 Task: Create a due date automation trigger when advanced on, on the wednesday before a card is due add fields with custom field "Resume" set to a date between 1 and 7 working days ago at 11:00 AM.
Action: Mouse moved to (980, 79)
Screenshot: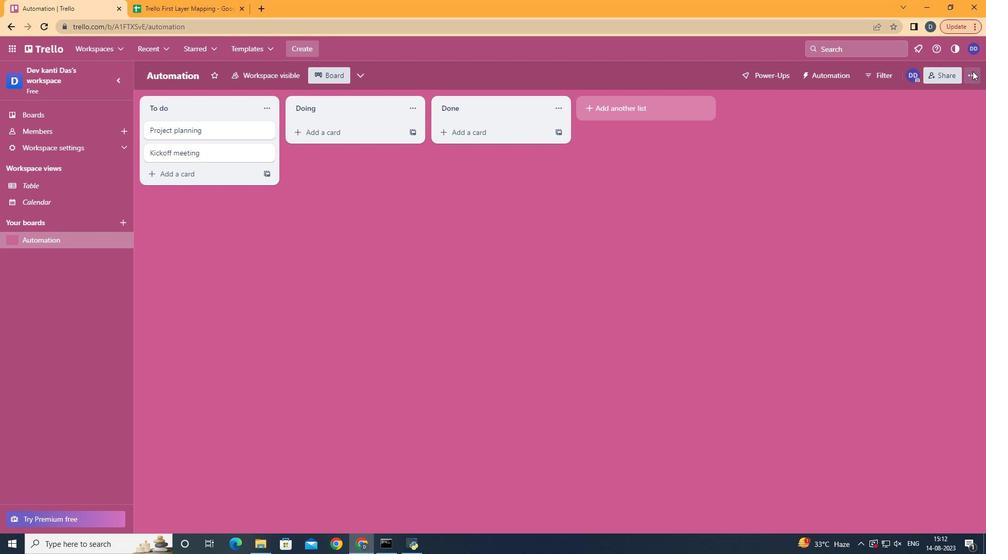 
Action: Mouse pressed left at (980, 79)
Screenshot: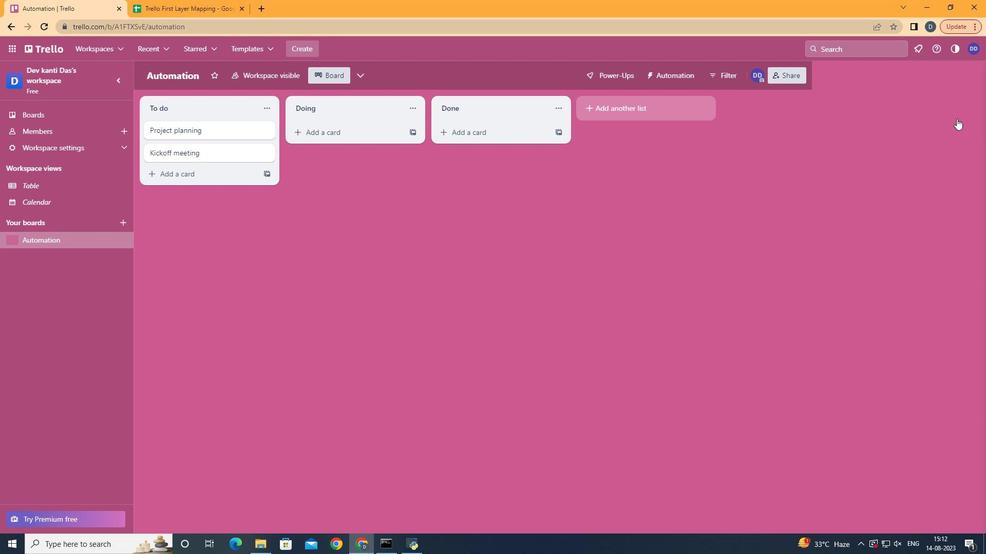 
Action: Mouse moved to (903, 220)
Screenshot: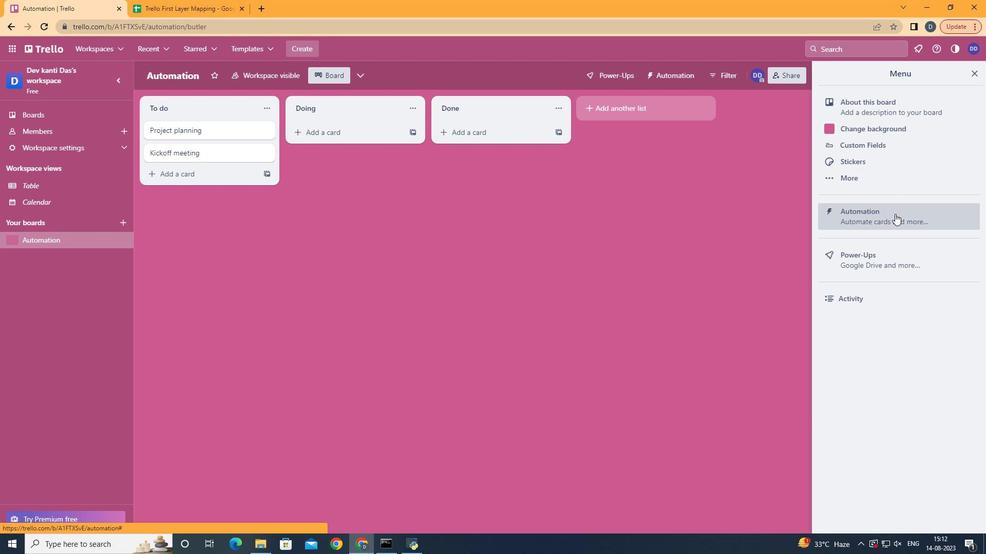 
Action: Mouse pressed left at (903, 220)
Screenshot: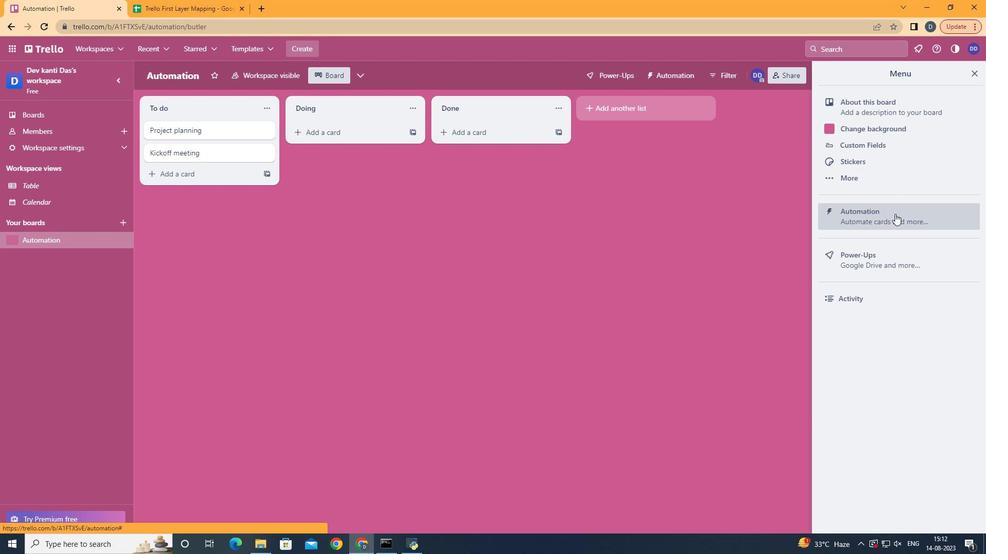 
Action: Mouse moved to (183, 223)
Screenshot: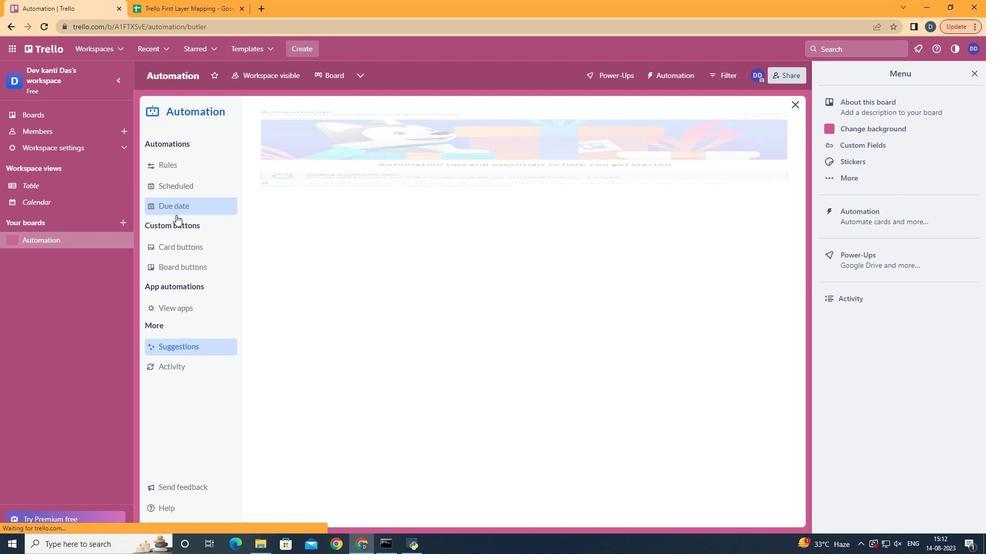 
Action: Mouse pressed left at (183, 223)
Screenshot: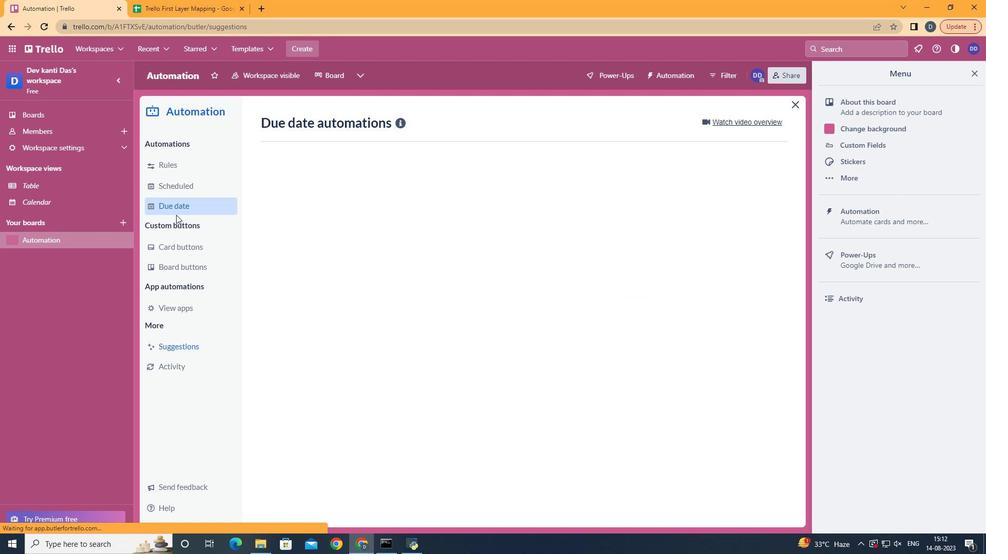 
Action: Mouse moved to (725, 132)
Screenshot: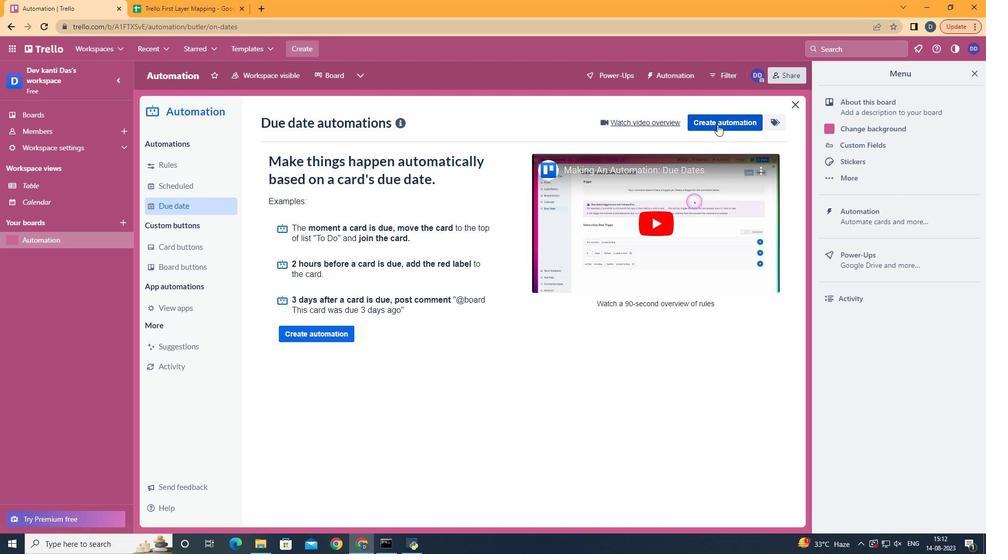 
Action: Mouse pressed left at (725, 132)
Screenshot: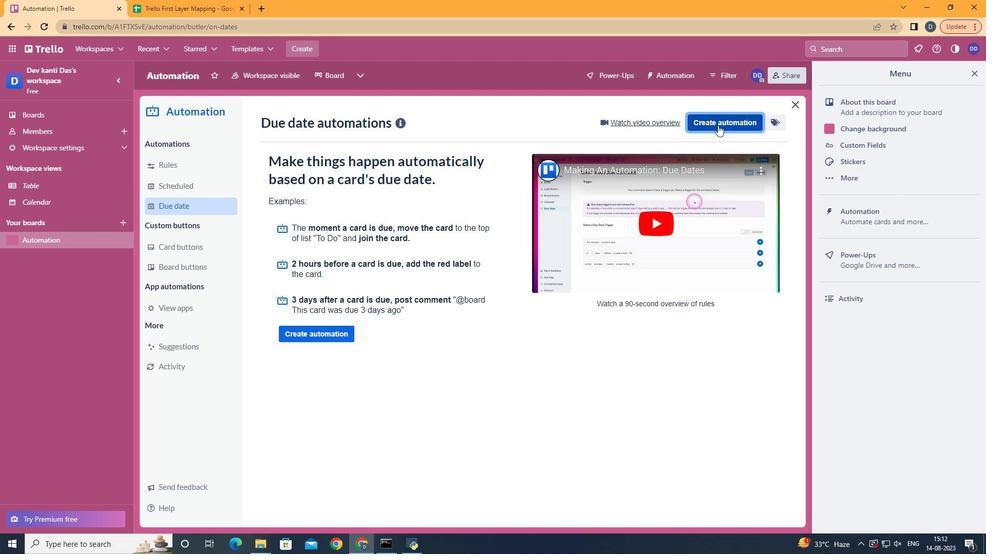 
Action: Mouse moved to (541, 226)
Screenshot: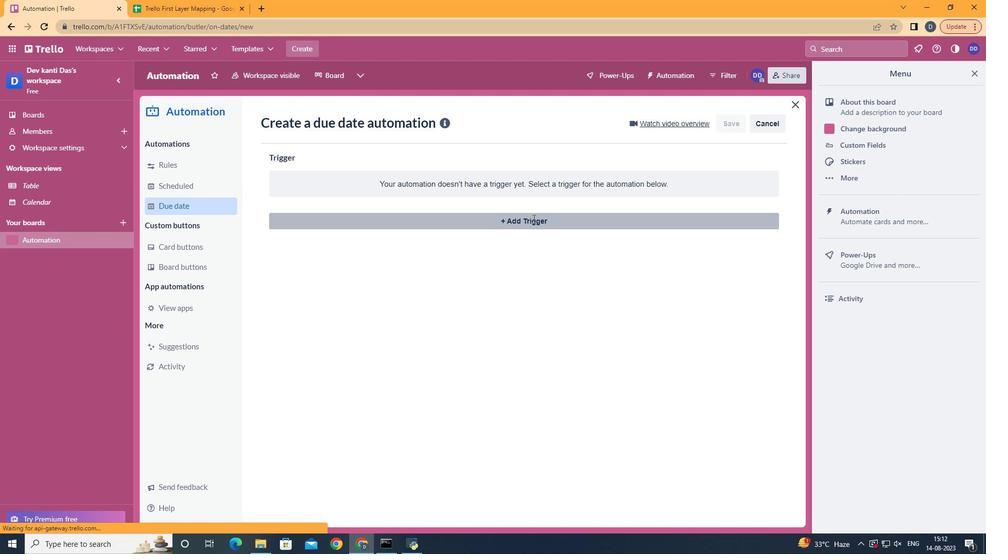 
Action: Mouse pressed left at (541, 226)
Screenshot: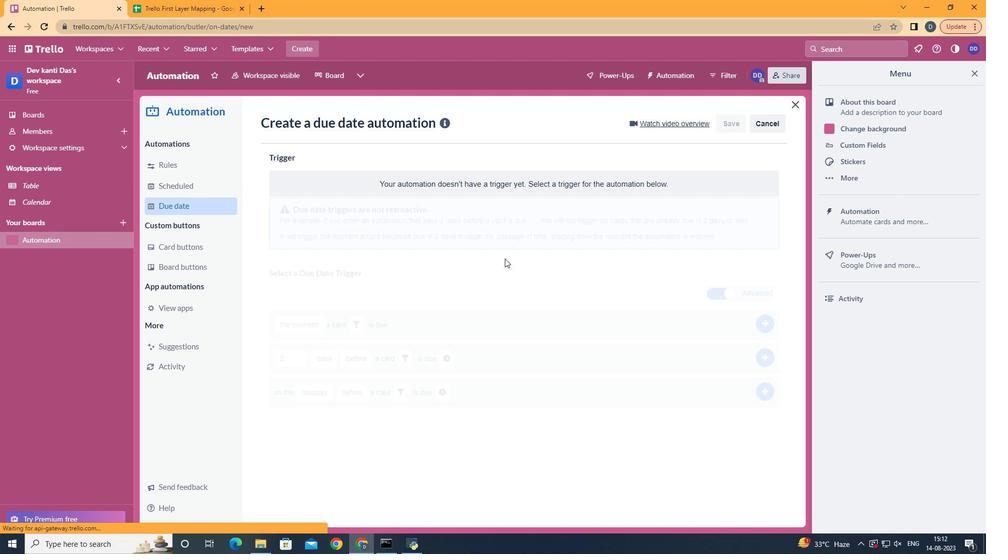 
Action: Mouse moved to (338, 319)
Screenshot: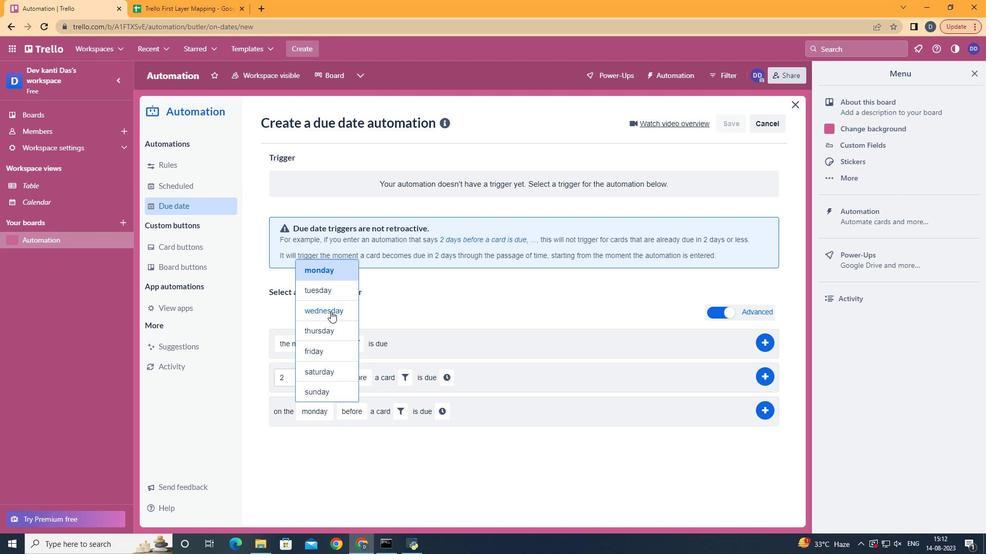 
Action: Mouse pressed left at (338, 319)
Screenshot: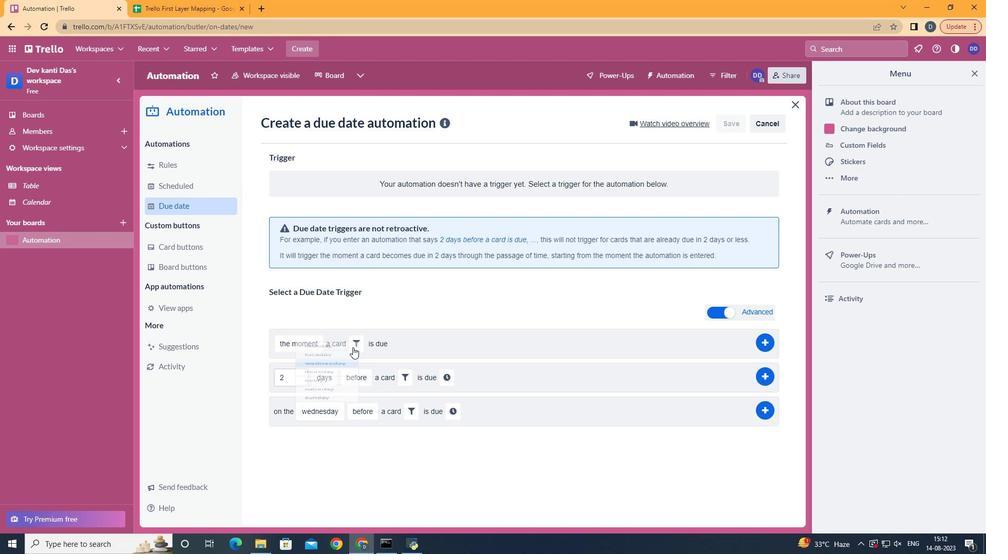 
Action: Mouse moved to (425, 424)
Screenshot: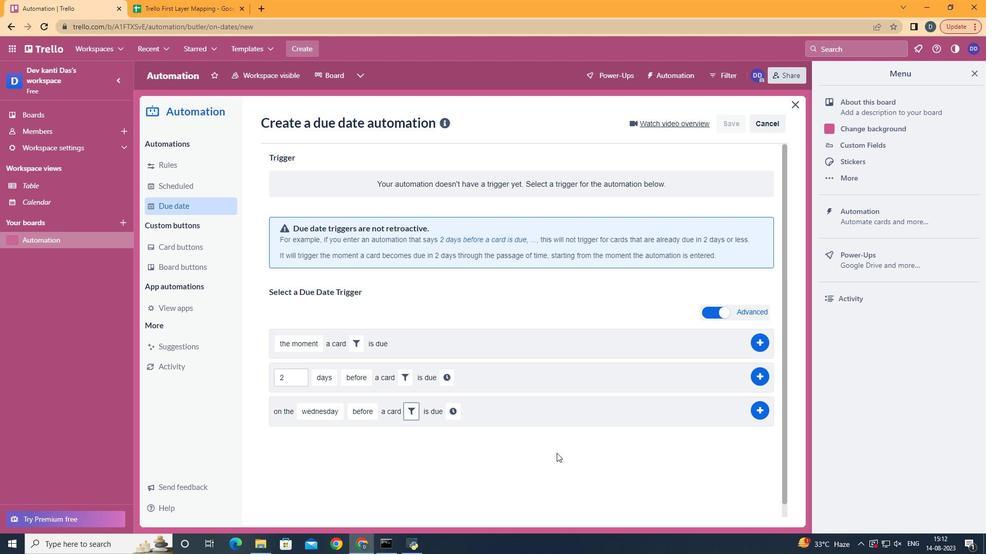 
Action: Mouse pressed left at (425, 424)
Screenshot: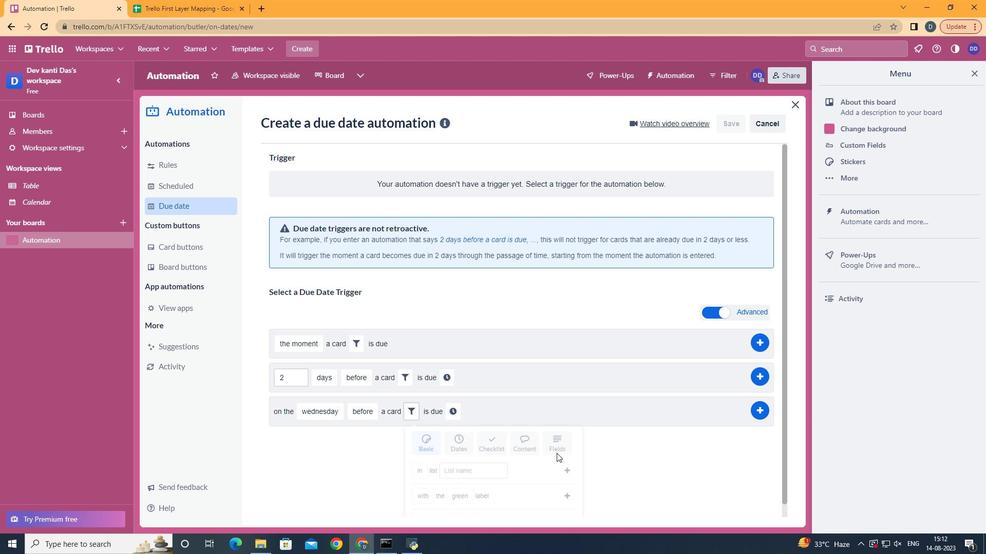 
Action: Mouse moved to (591, 452)
Screenshot: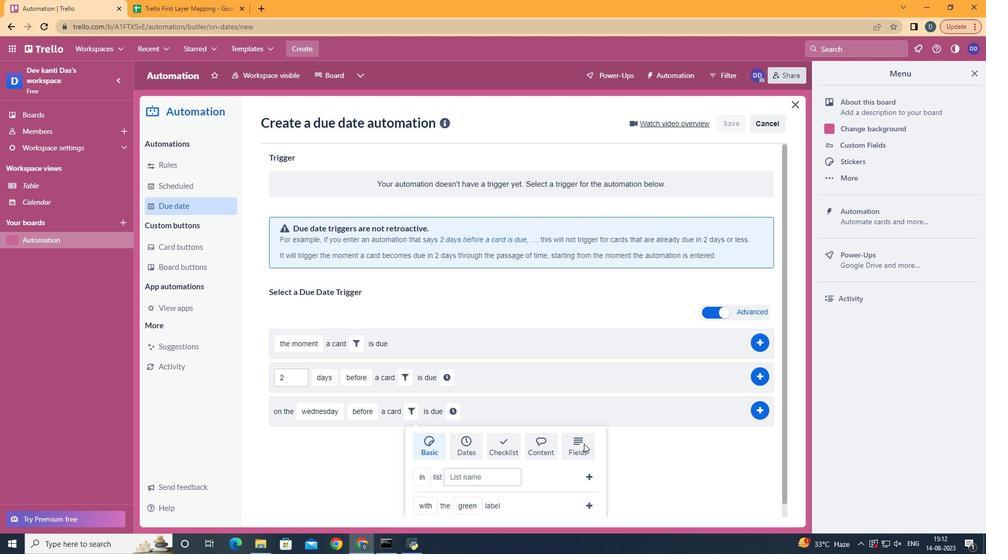 
Action: Mouse pressed left at (591, 452)
Screenshot: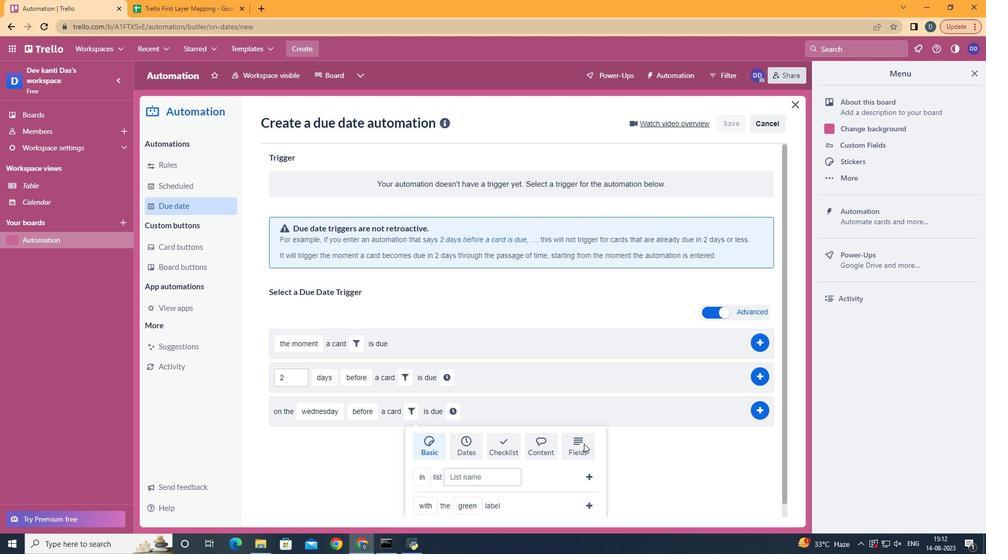 
Action: Mouse scrolled (591, 451) with delta (0, 0)
Screenshot: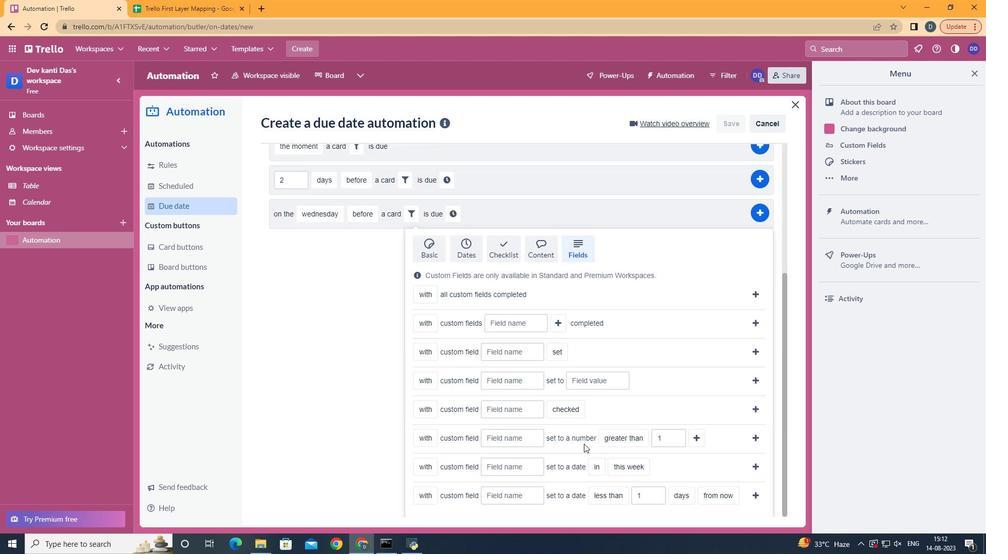 
Action: Mouse scrolled (591, 451) with delta (0, 0)
Screenshot: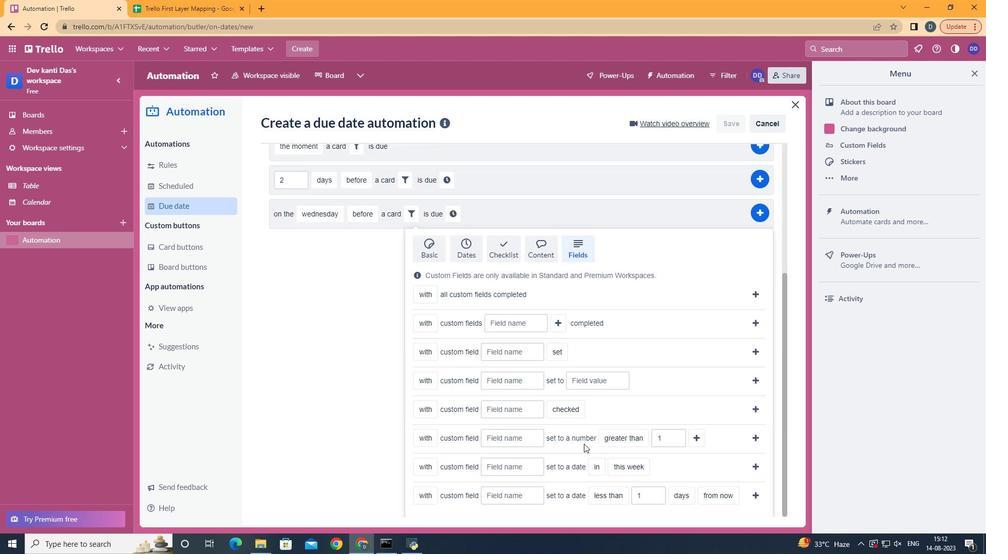 
Action: Mouse scrolled (591, 451) with delta (0, -1)
Screenshot: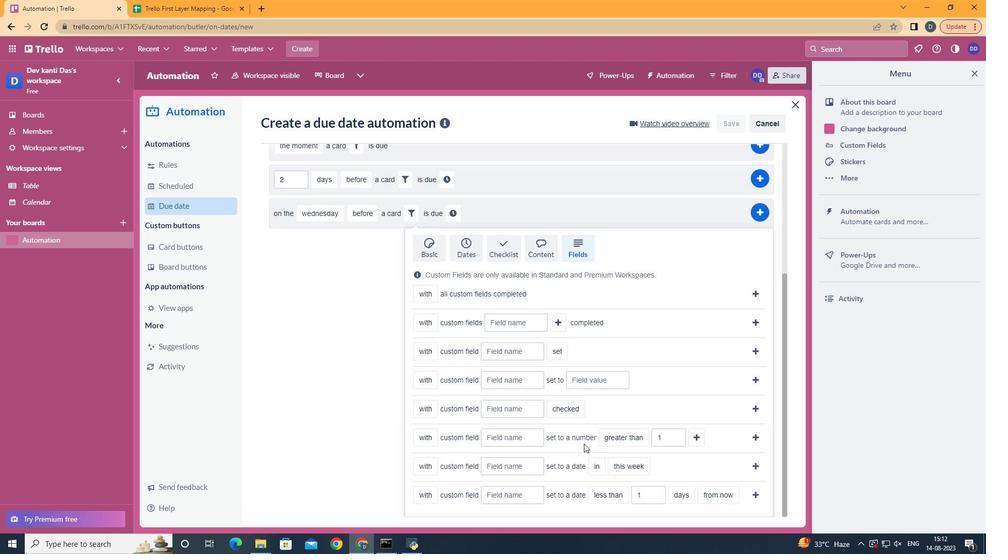 
Action: Mouse scrolled (591, 451) with delta (0, 0)
Screenshot: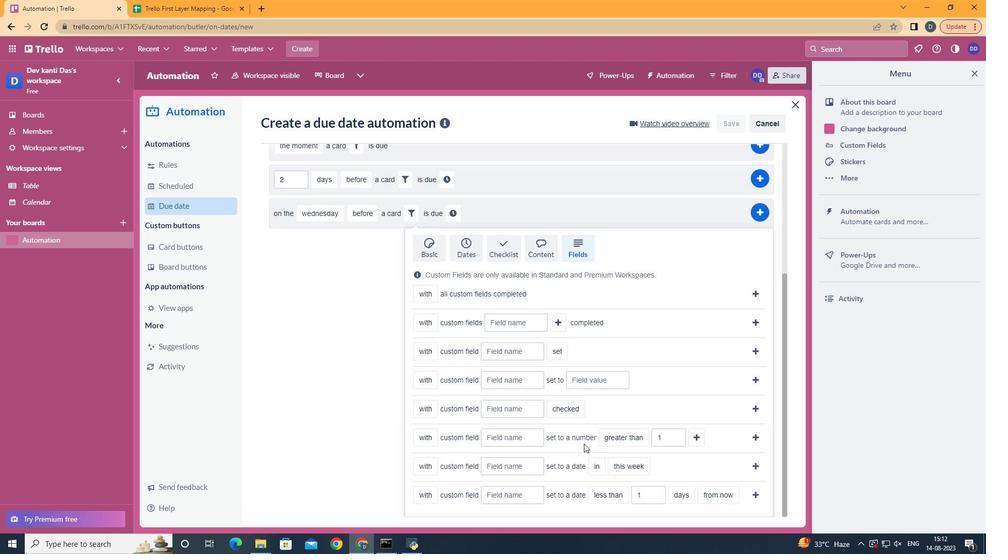 
Action: Mouse scrolled (591, 451) with delta (0, -1)
Screenshot: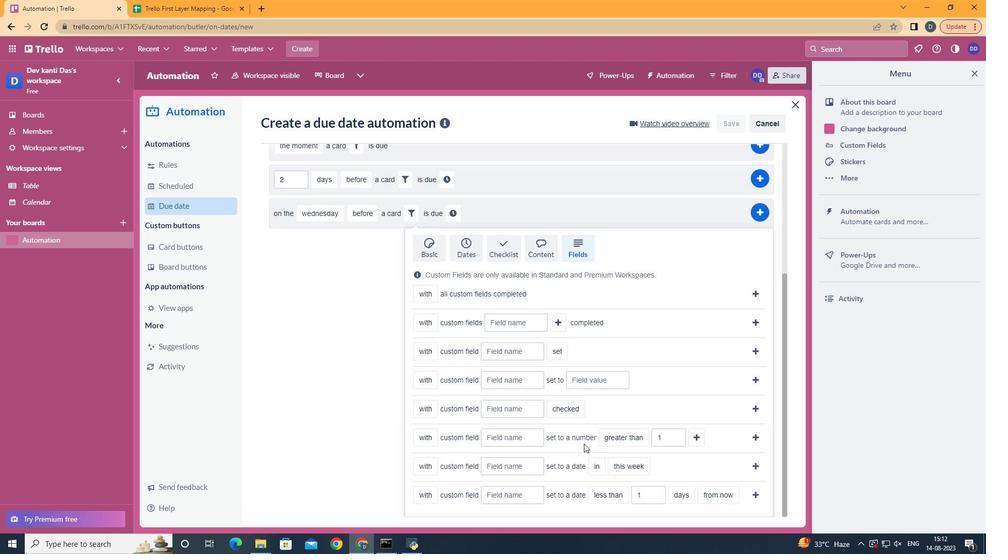 
Action: Mouse scrolled (591, 451) with delta (0, 0)
Screenshot: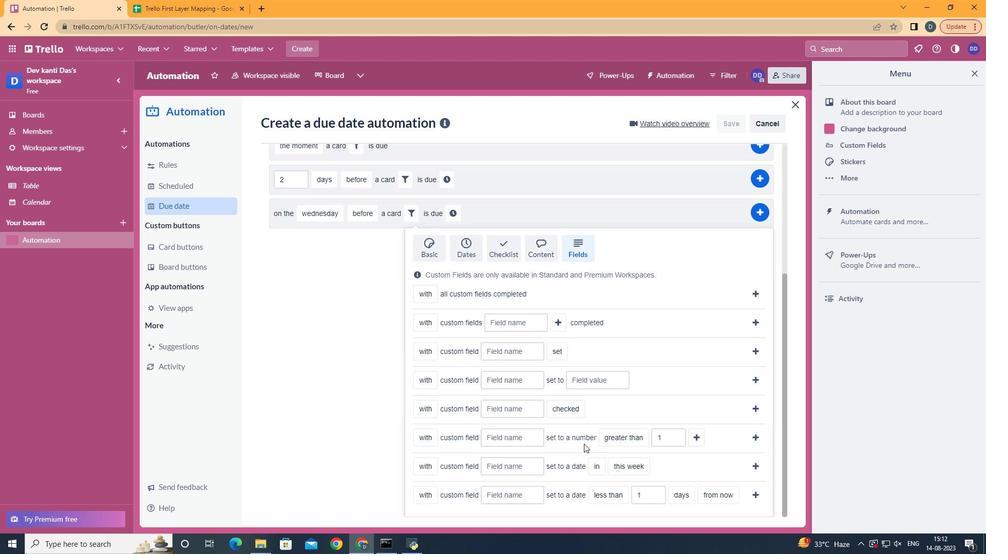 
Action: Mouse scrolled (591, 451) with delta (0, 0)
Screenshot: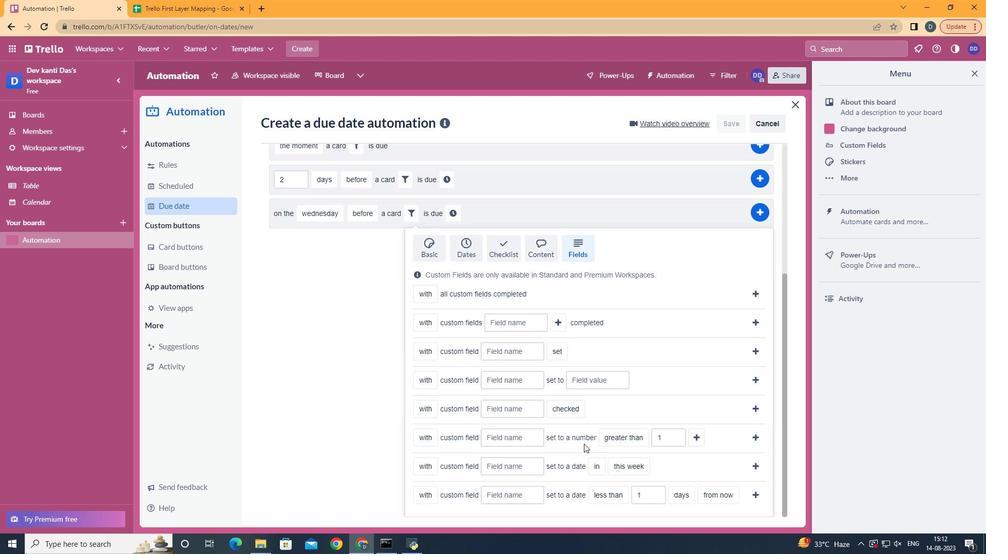 
Action: Mouse scrolled (591, 451) with delta (0, 0)
Screenshot: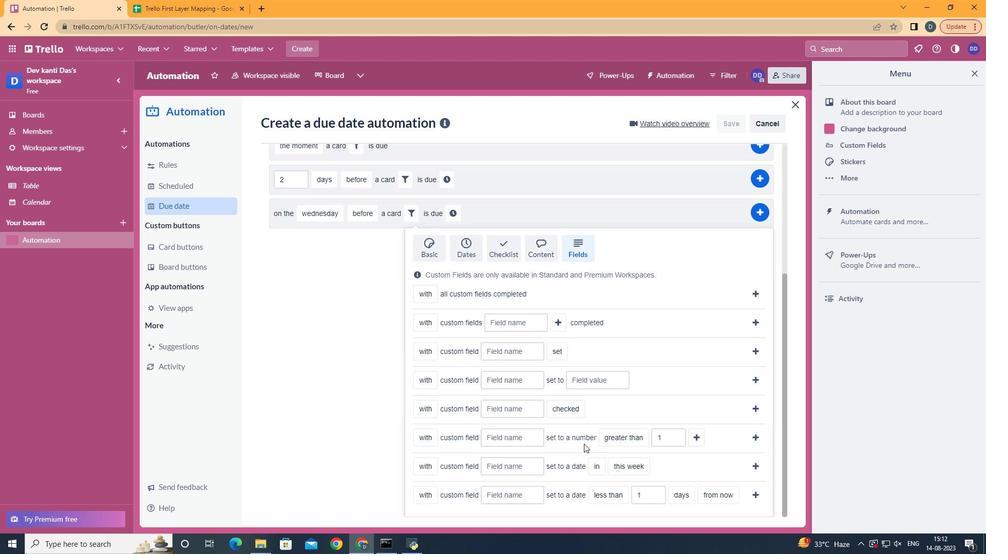 
Action: Mouse scrolled (591, 451) with delta (0, 0)
Screenshot: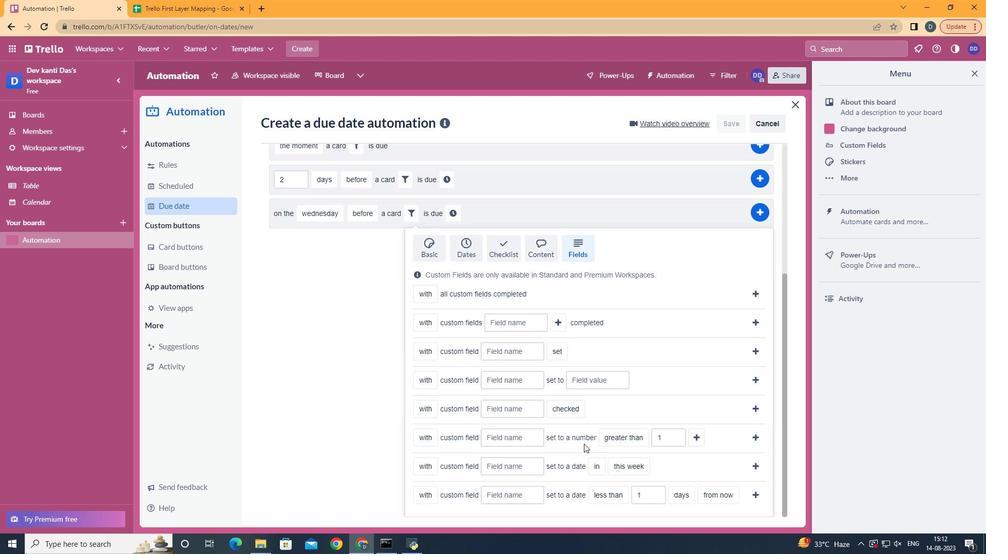 
Action: Mouse scrolled (591, 451) with delta (0, 0)
Screenshot: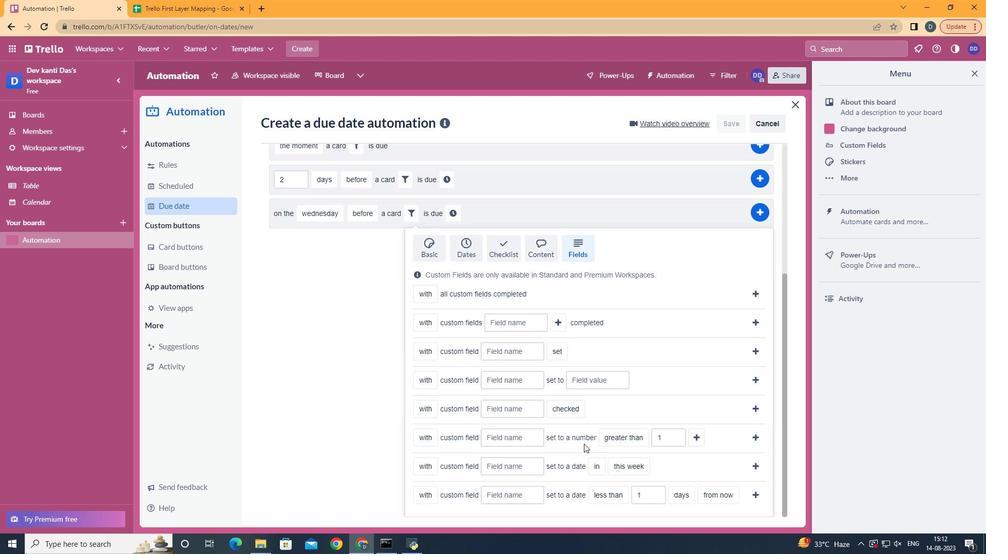 
Action: Mouse scrolled (591, 451) with delta (0, 0)
Screenshot: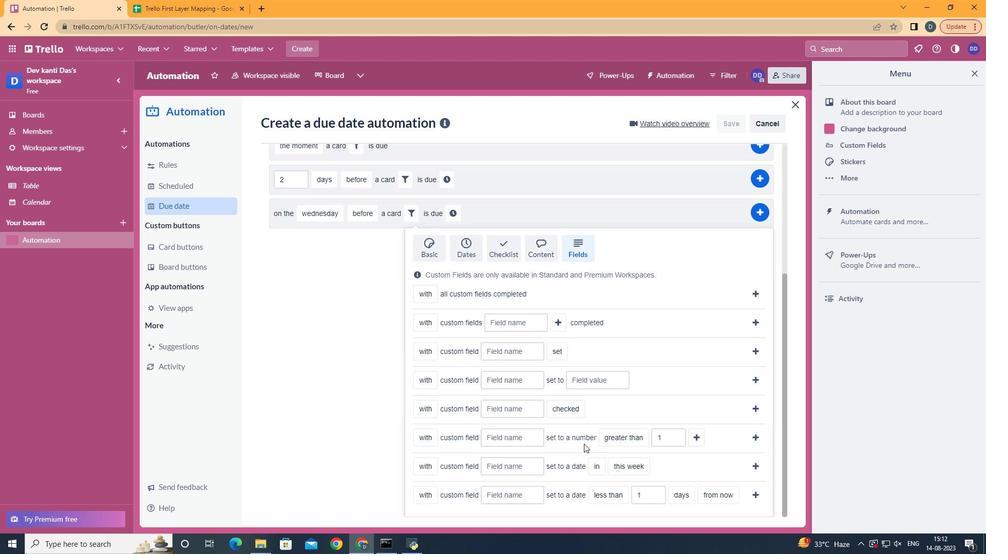
Action: Mouse moved to (526, 504)
Screenshot: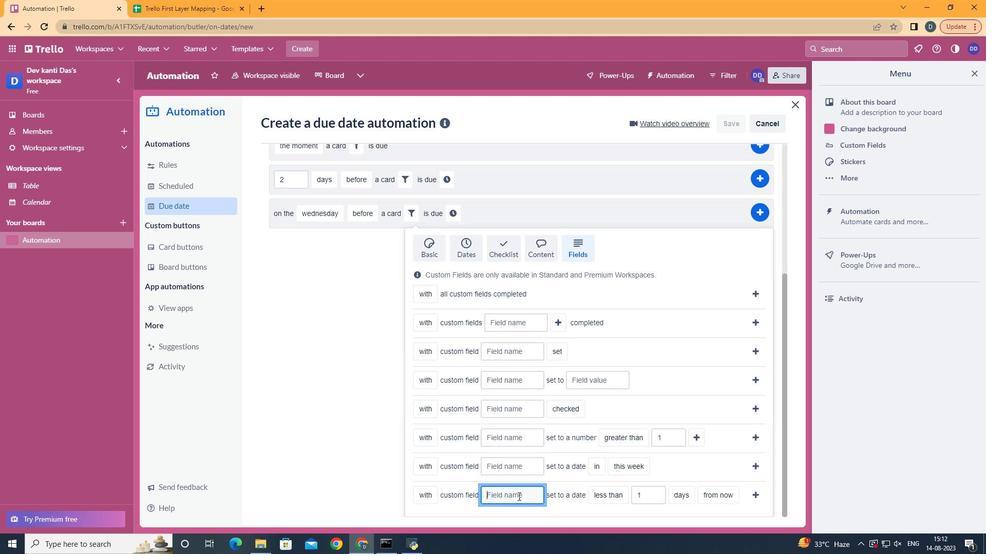 
Action: Mouse pressed left at (526, 504)
Screenshot: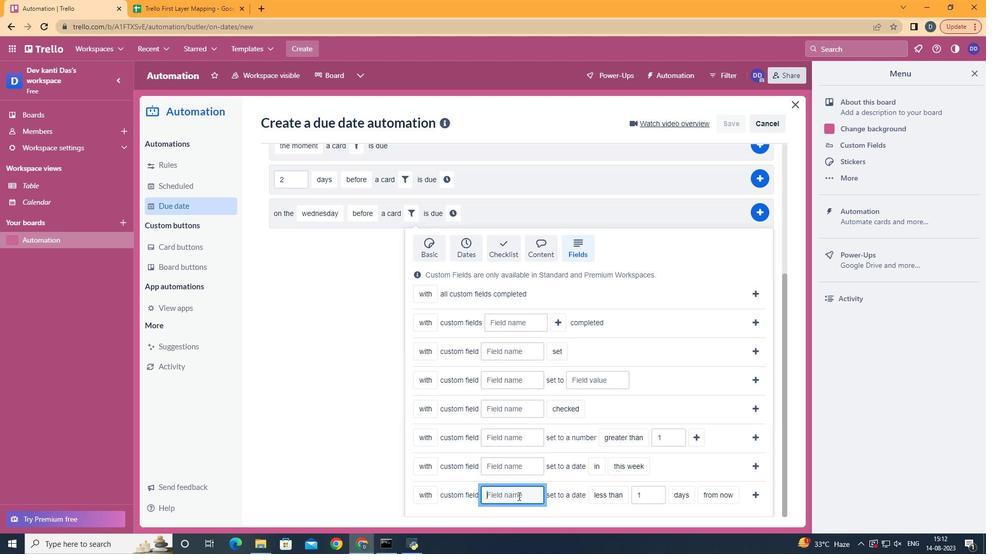 
Action: Mouse moved to (526, 504)
Screenshot: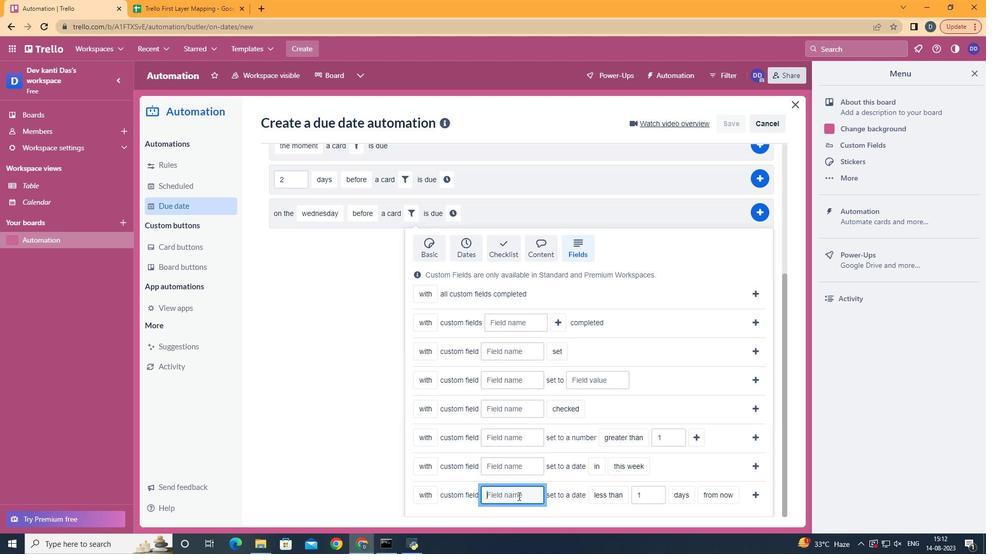 
Action: Key pressed <Key.shift>Resume
Screenshot: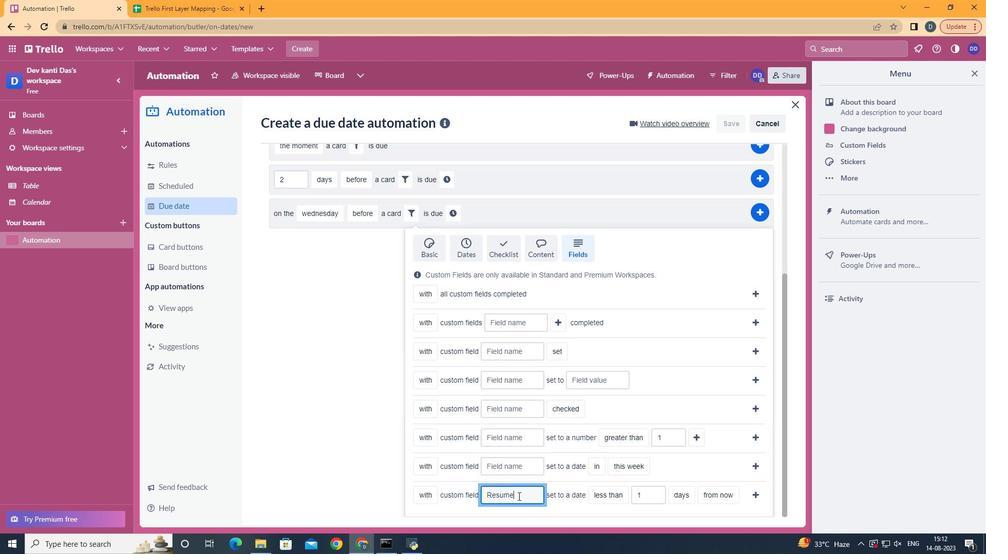 
Action: Mouse moved to (618, 478)
Screenshot: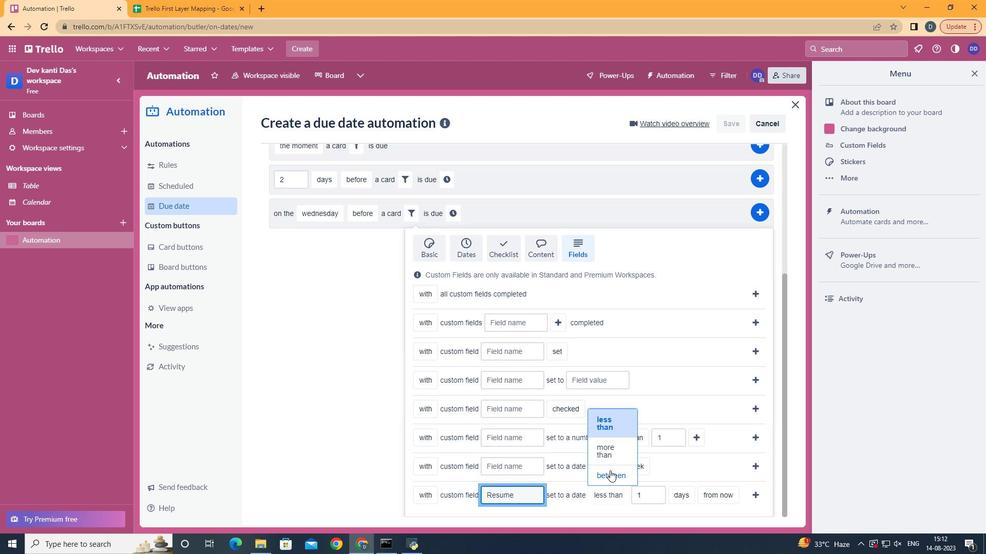 
Action: Mouse pressed left at (618, 478)
Screenshot: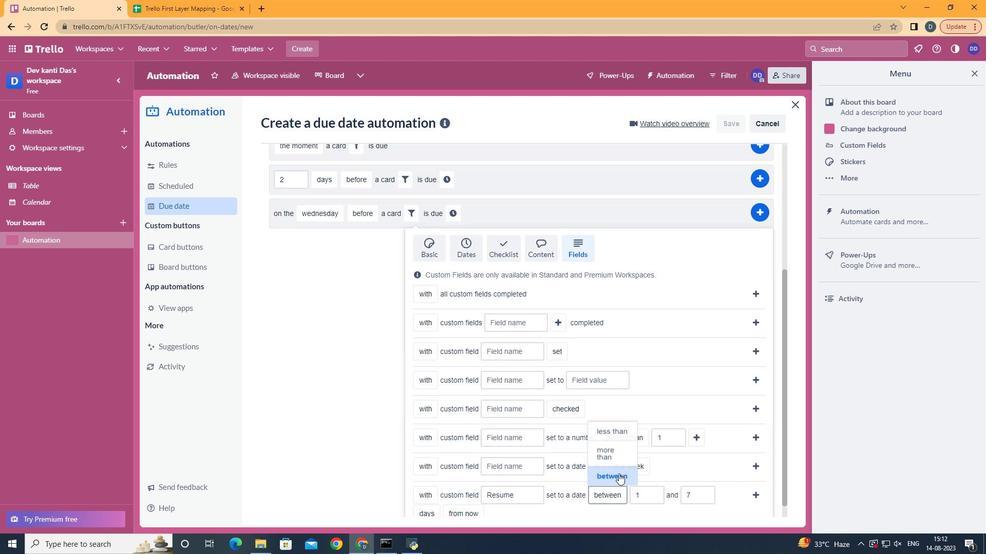 
Action: Mouse moved to (714, 478)
Screenshot: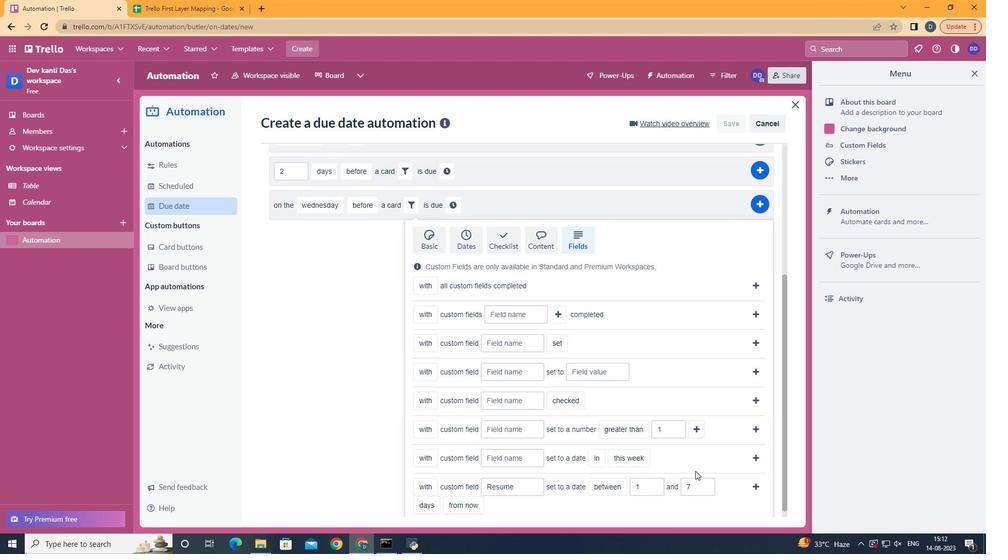 
Action: Mouse scrolled (714, 477) with delta (0, 0)
Screenshot: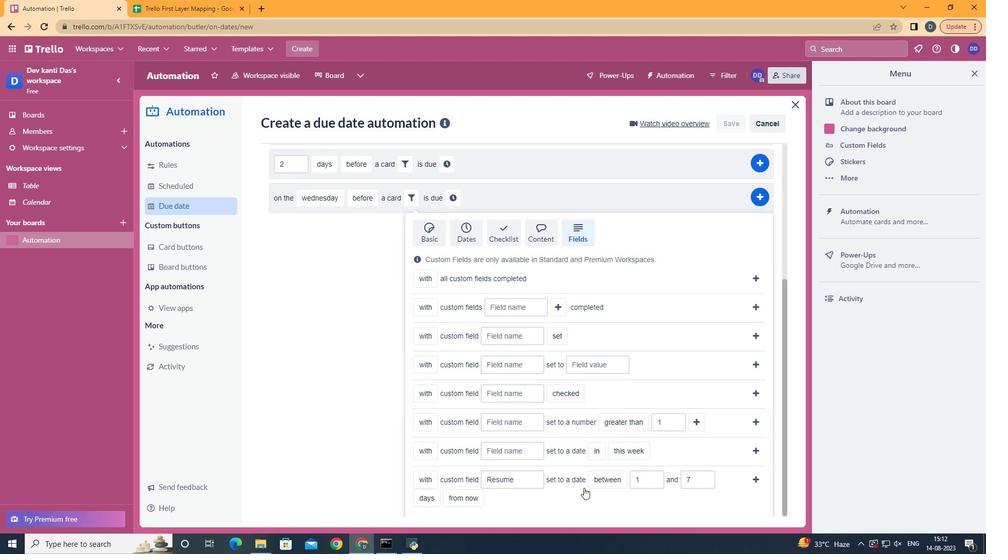 
Action: Mouse scrolled (714, 477) with delta (0, 0)
Screenshot: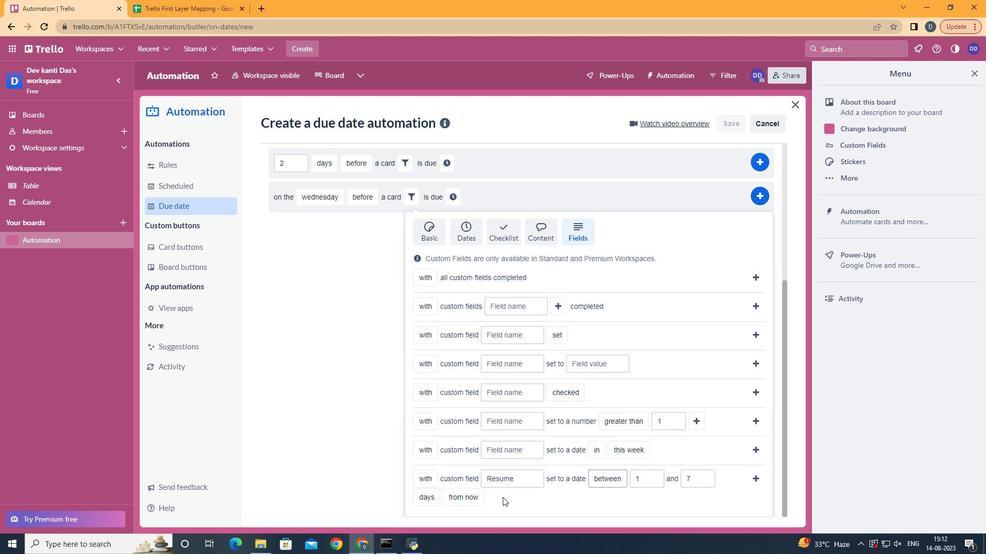 
Action: Mouse scrolled (714, 477) with delta (0, 0)
Screenshot: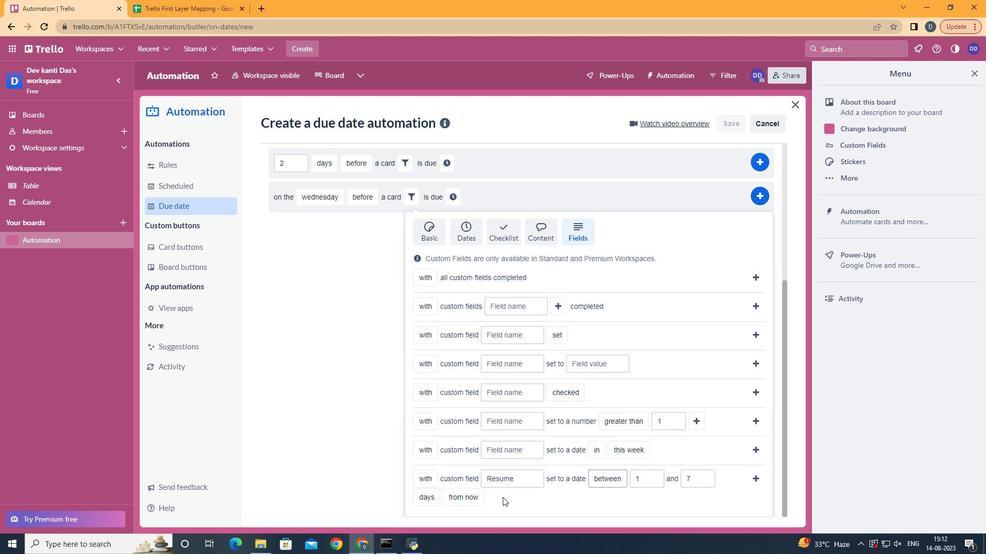 
Action: Mouse moved to (438, 492)
Screenshot: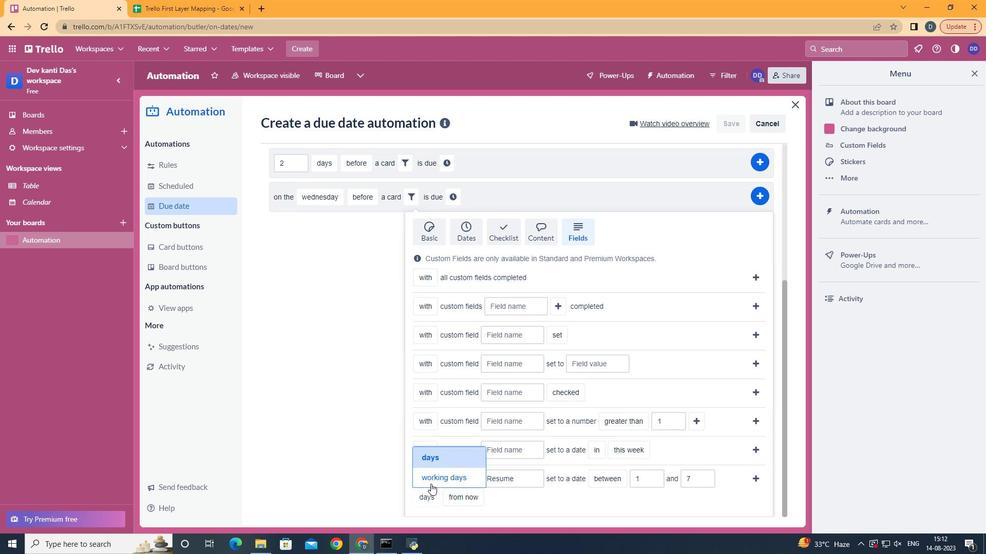 
Action: Mouse pressed left at (438, 492)
Screenshot: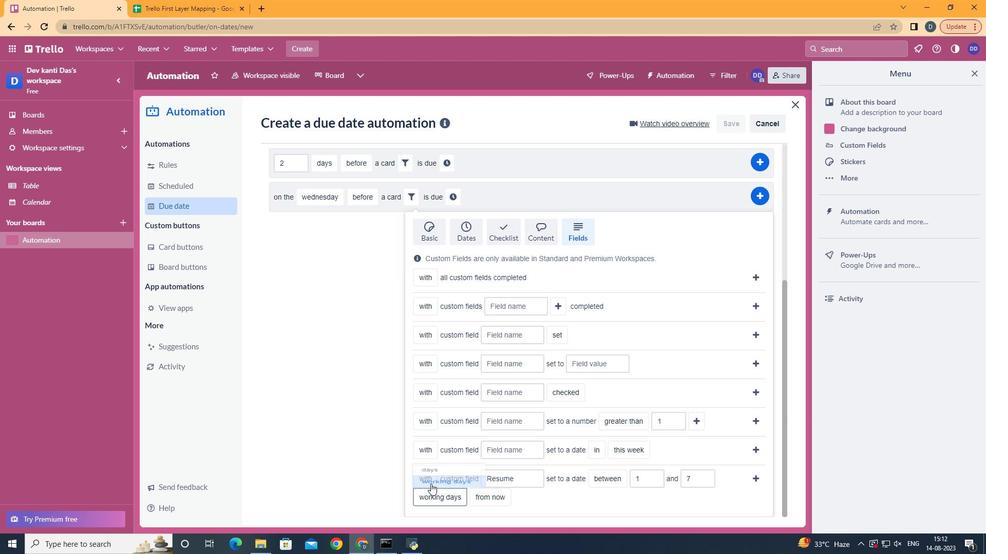 
Action: Mouse moved to (496, 488)
Screenshot: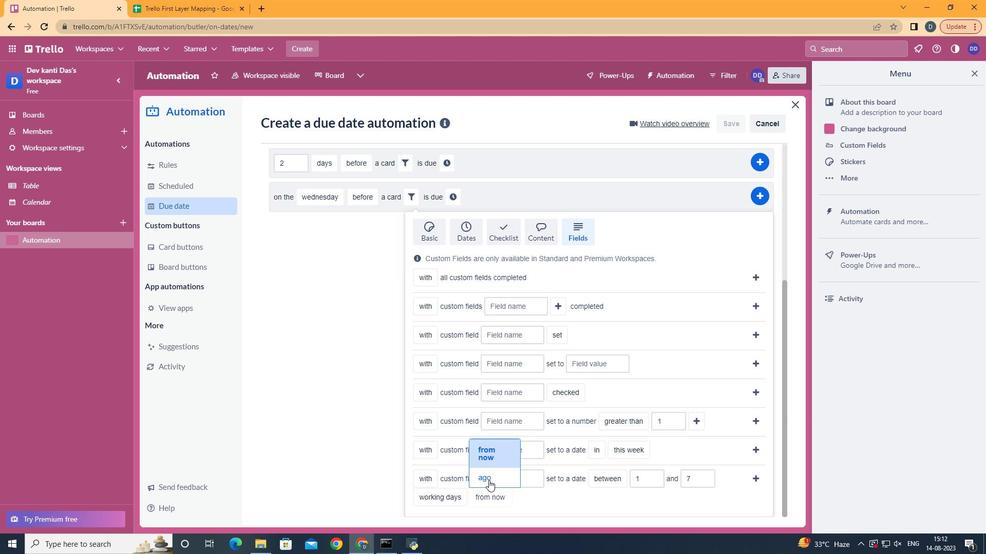 
Action: Mouse pressed left at (496, 488)
Screenshot: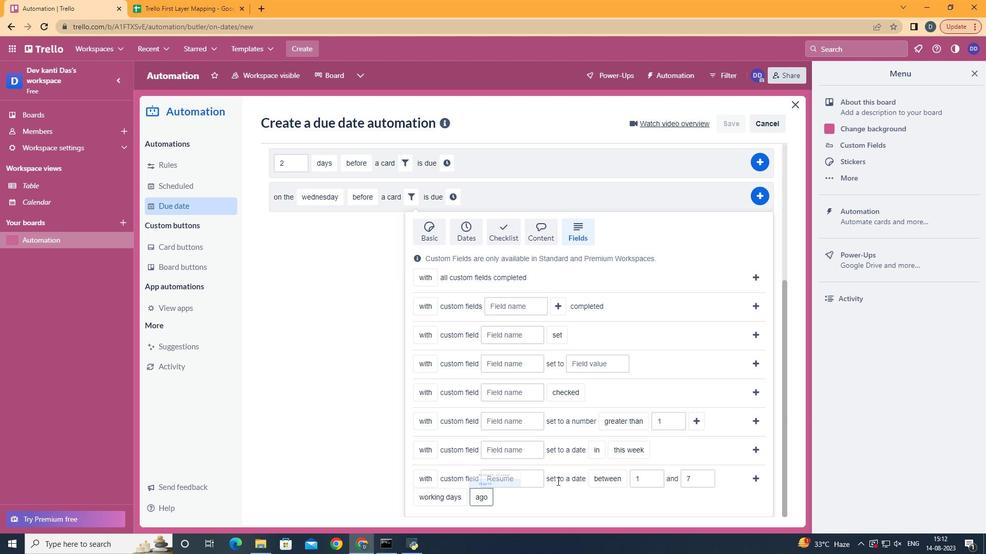 
Action: Mouse moved to (766, 488)
Screenshot: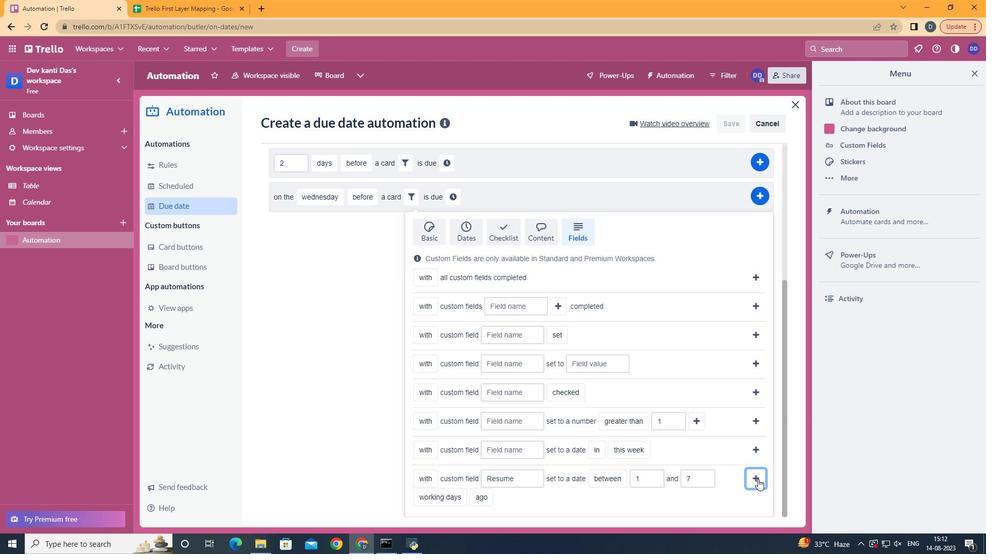 
Action: Mouse pressed left at (766, 488)
Screenshot: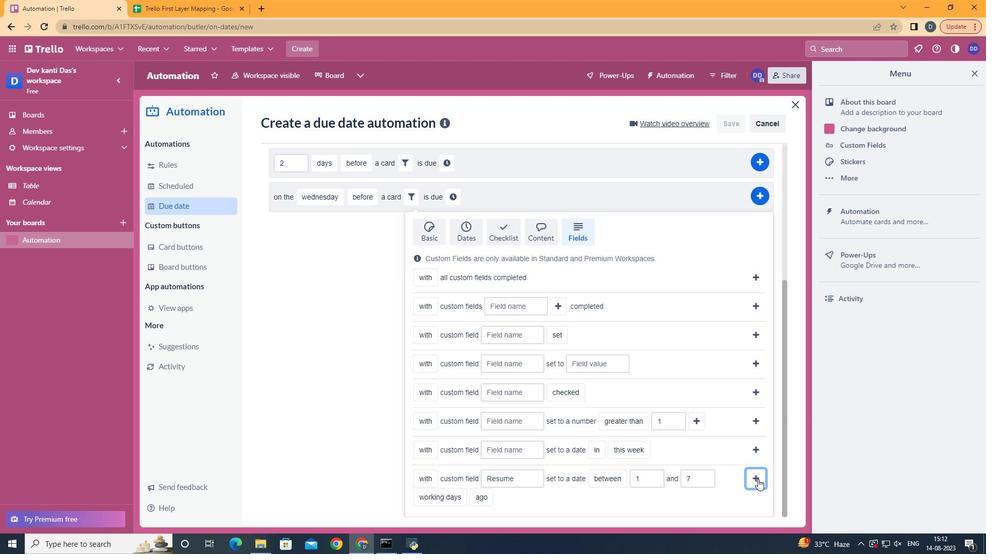 
Action: Mouse moved to (731, 410)
Screenshot: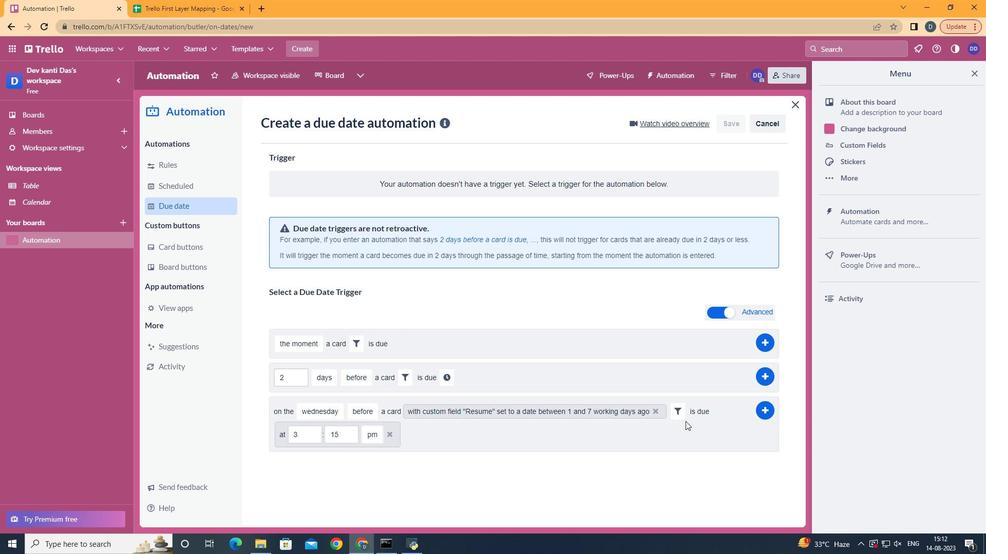 
Action: Mouse pressed left at (731, 410)
Screenshot: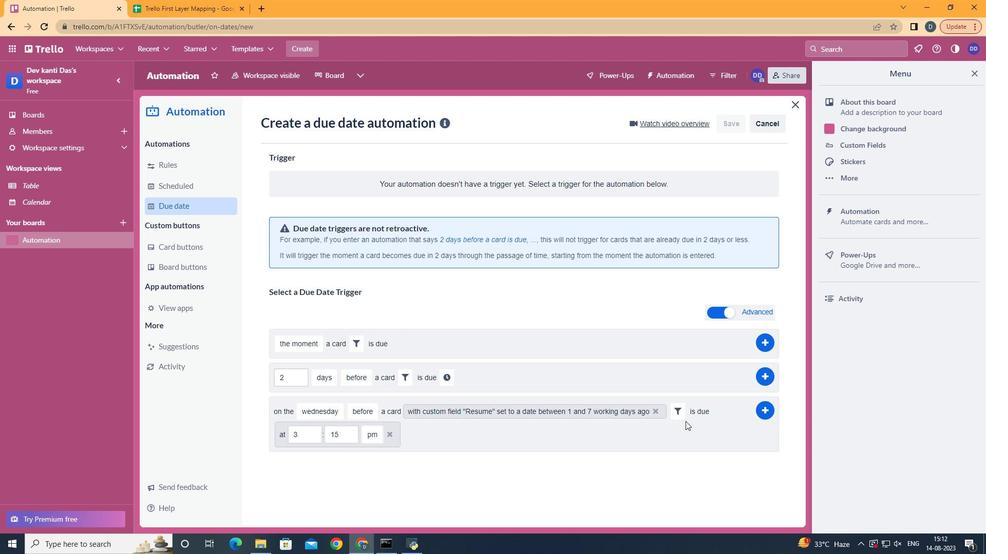 
Action: Mouse moved to (326, 442)
Screenshot: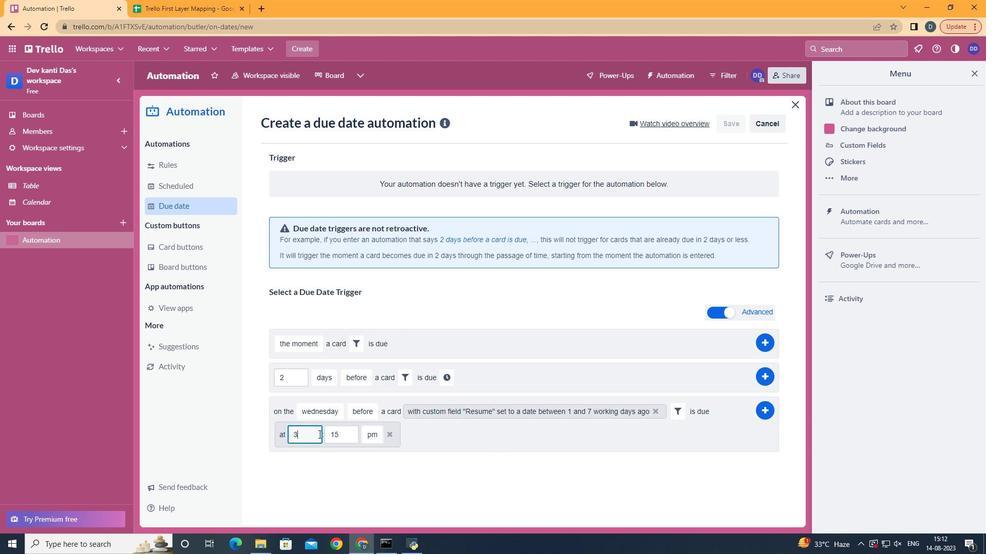 
Action: Mouse pressed left at (326, 442)
Screenshot: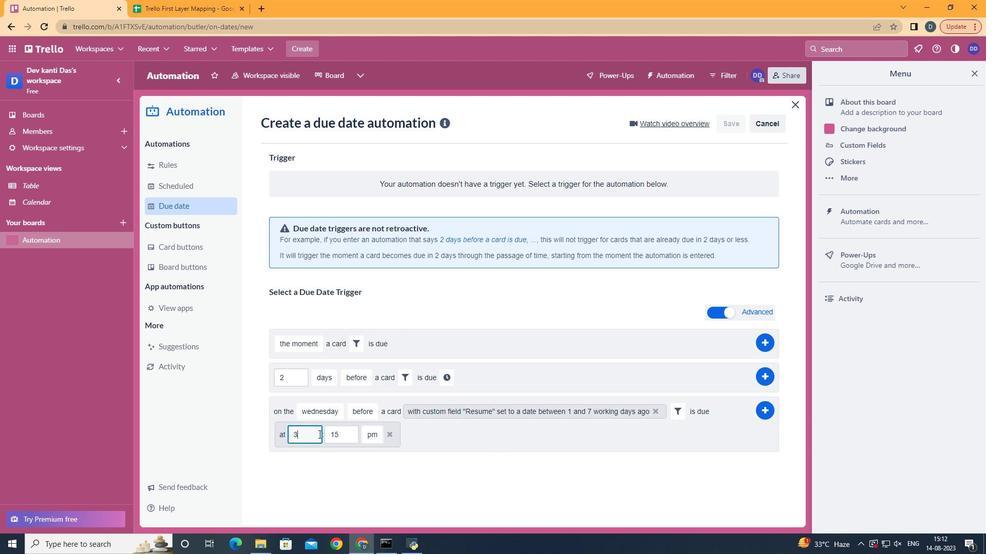 
Action: Key pressed <Key.backspace>11
Screenshot: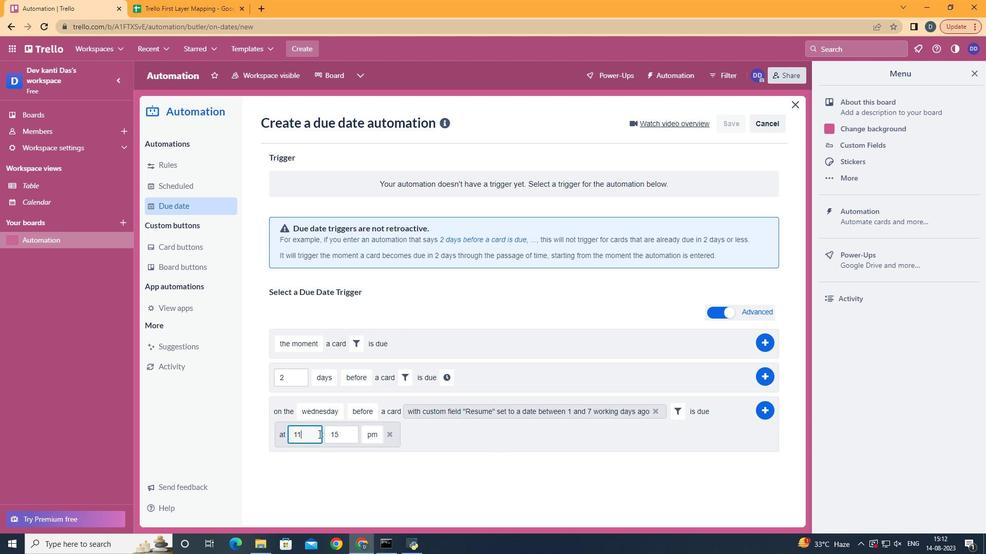 
Action: Mouse moved to (356, 442)
Screenshot: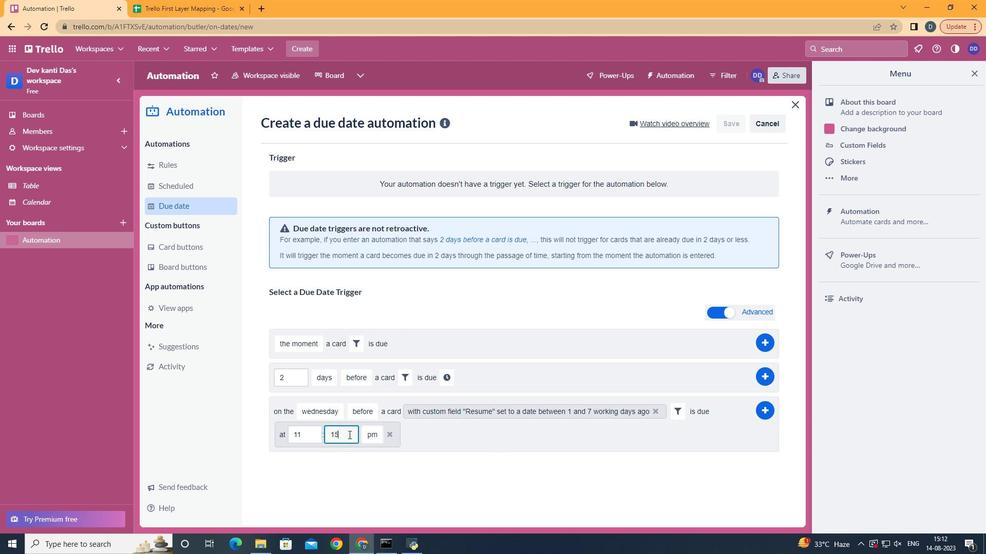 
Action: Mouse pressed left at (356, 442)
Screenshot: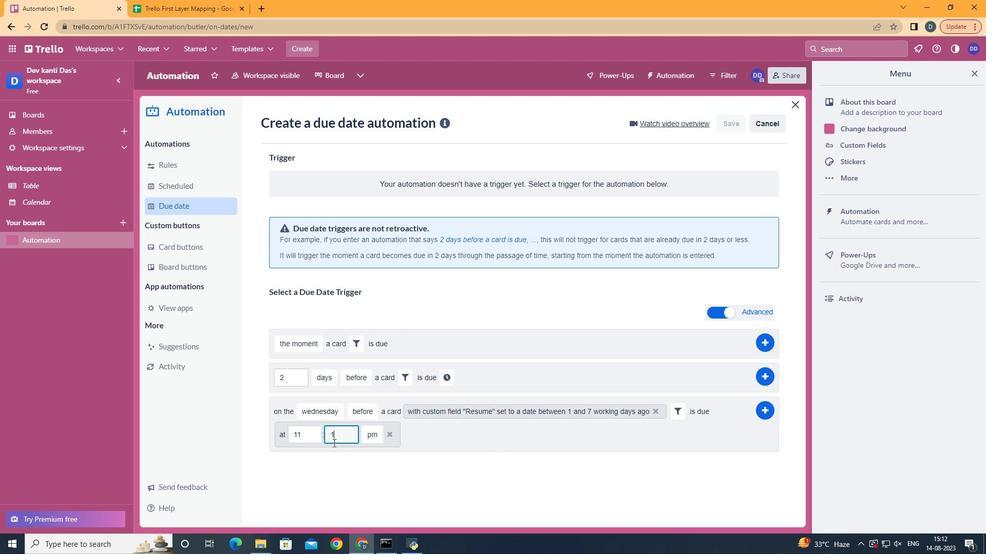 
Action: Key pressed <Key.backspace>
Screenshot: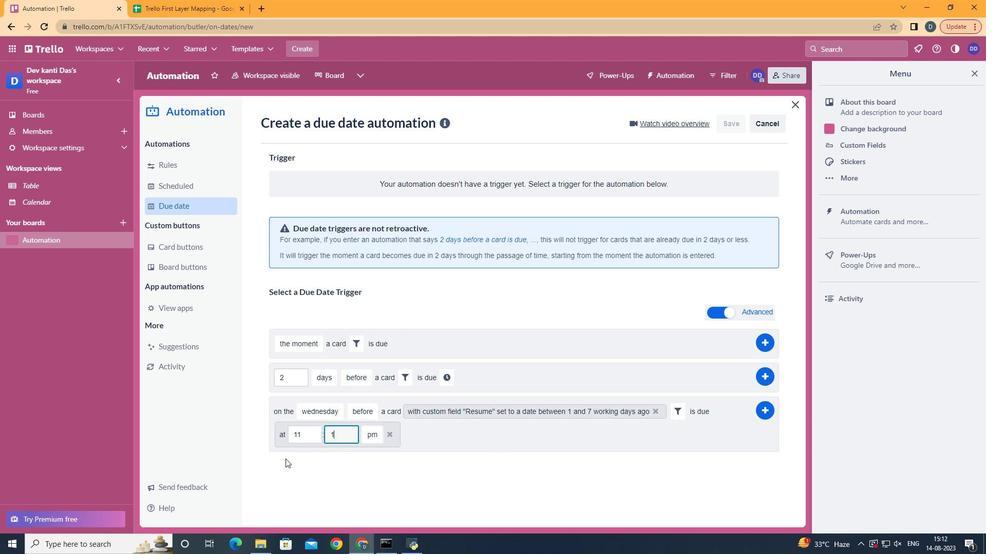 
Action: Mouse moved to (297, 466)
Screenshot: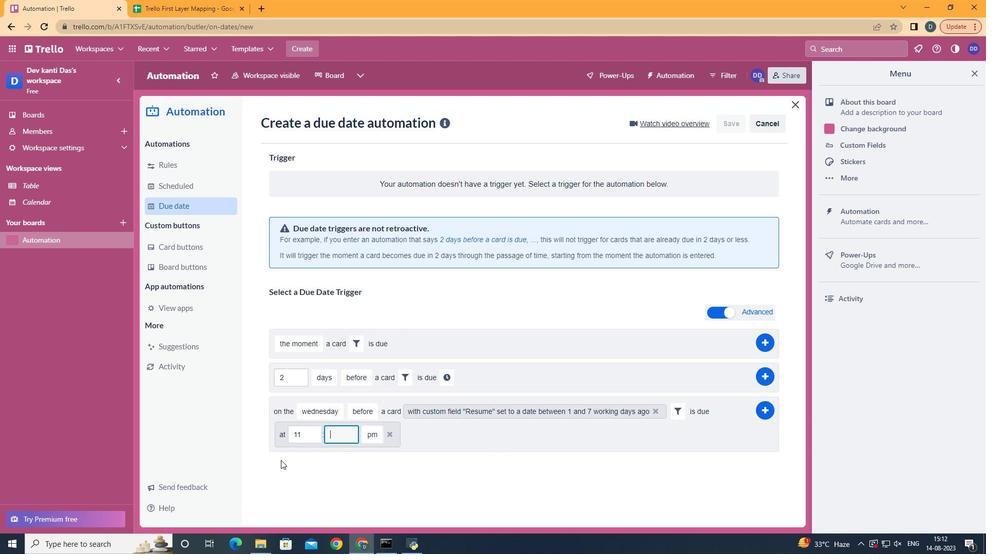 
Action: Key pressed <Key.backspace>
Screenshot: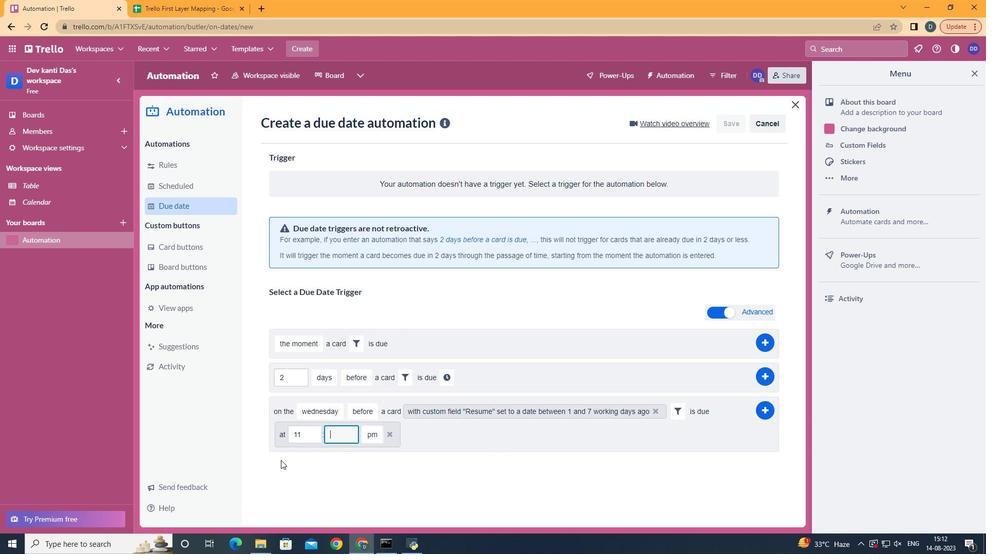 
Action: Mouse moved to (288, 468)
Screenshot: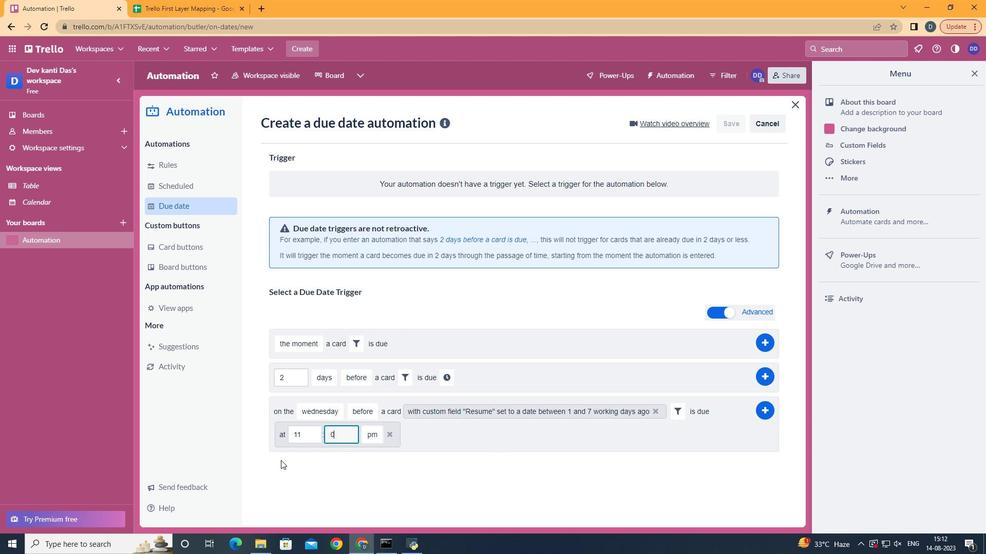 
Action: Key pressed 00
Screenshot: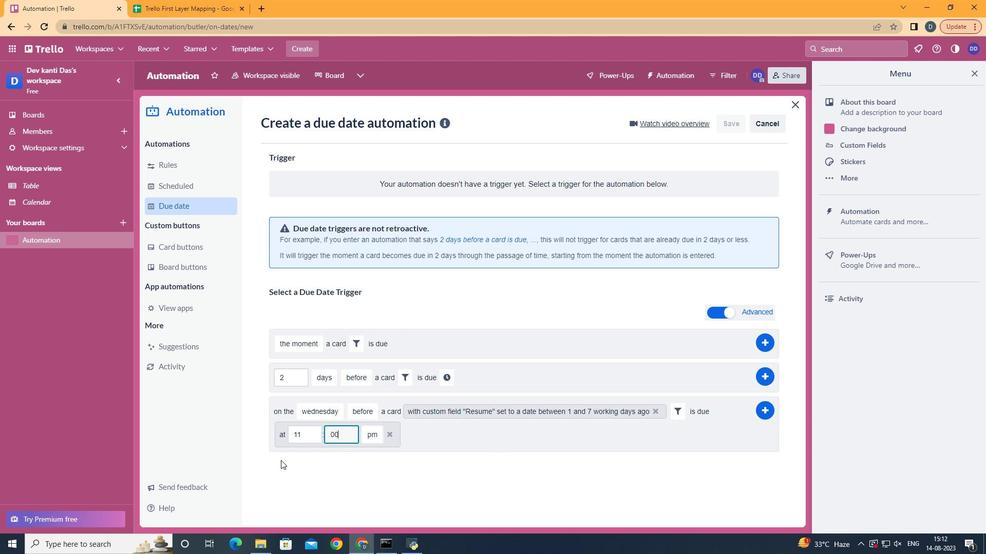 
Action: Mouse moved to (386, 458)
Screenshot: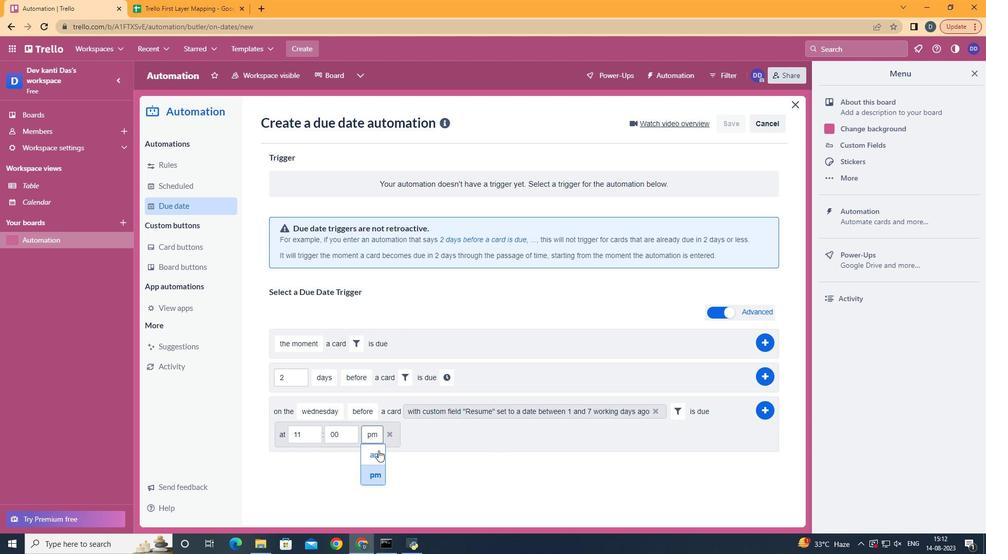 
Action: Mouse pressed left at (386, 458)
Screenshot: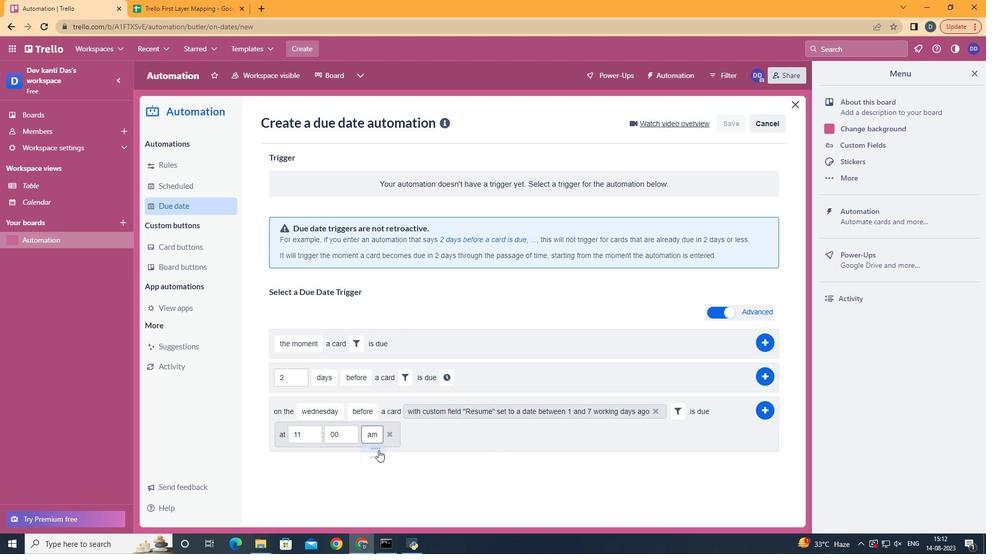 
Action: Mouse moved to (773, 417)
Screenshot: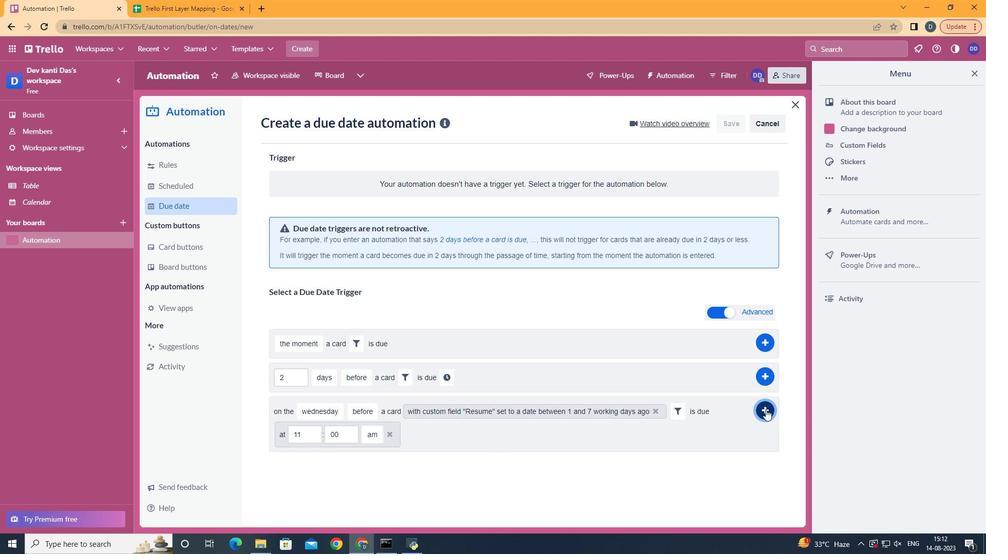 
Action: Mouse pressed left at (773, 417)
Screenshot: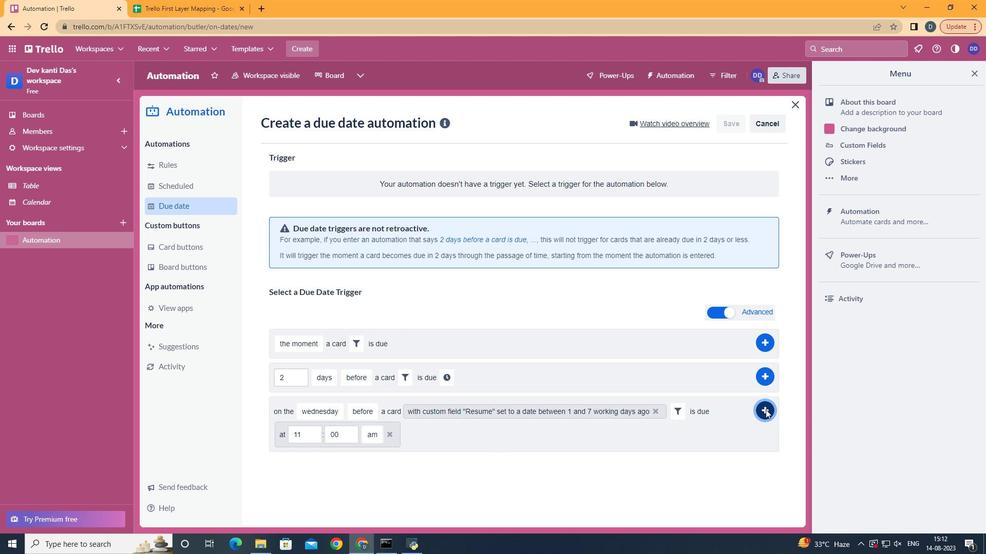 
Action: Mouse moved to (771, 417)
Screenshot: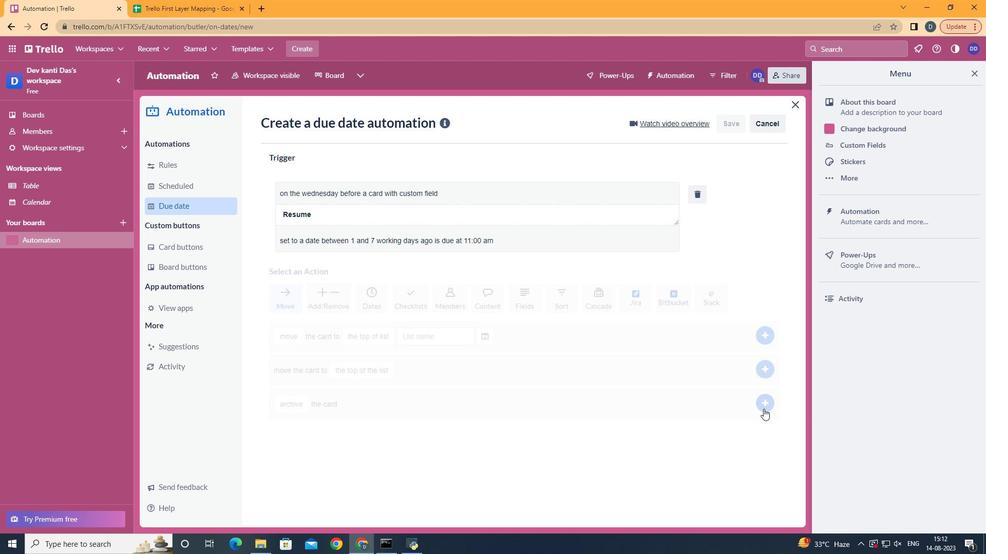 
